 Task: Enhance the email as per requirement
Action: Mouse moved to (430, 279)
Screenshot: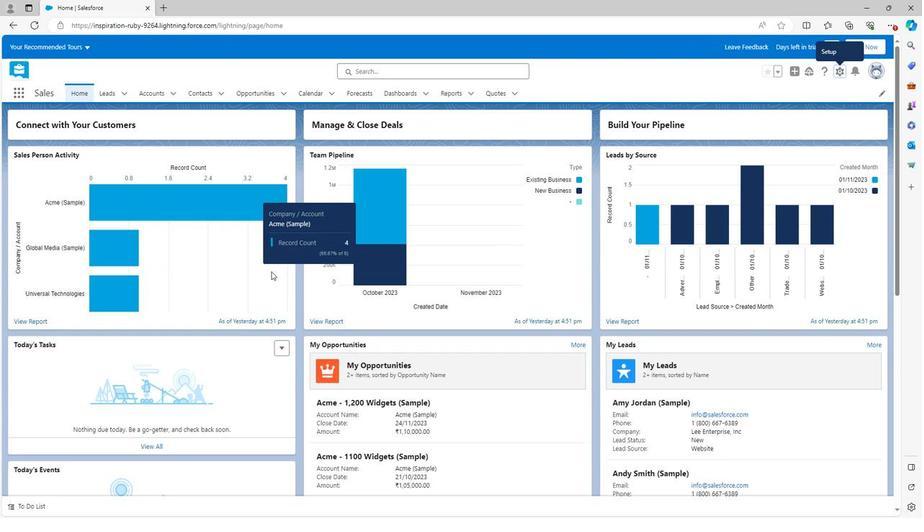 
Action: Mouse scrolled (430, 278) with delta (0, 0)
Screenshot: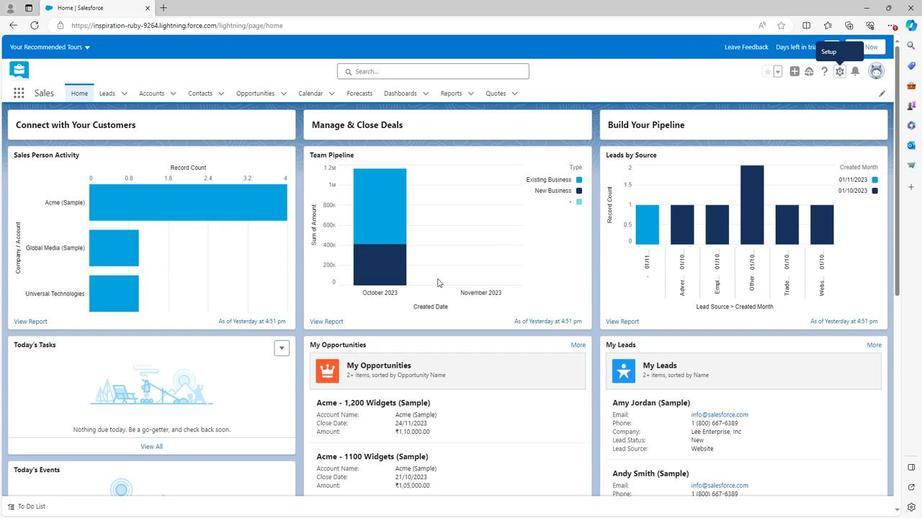 
Action: Mouse scrolled (430, 278) with delta (0, 0)
Screenshot: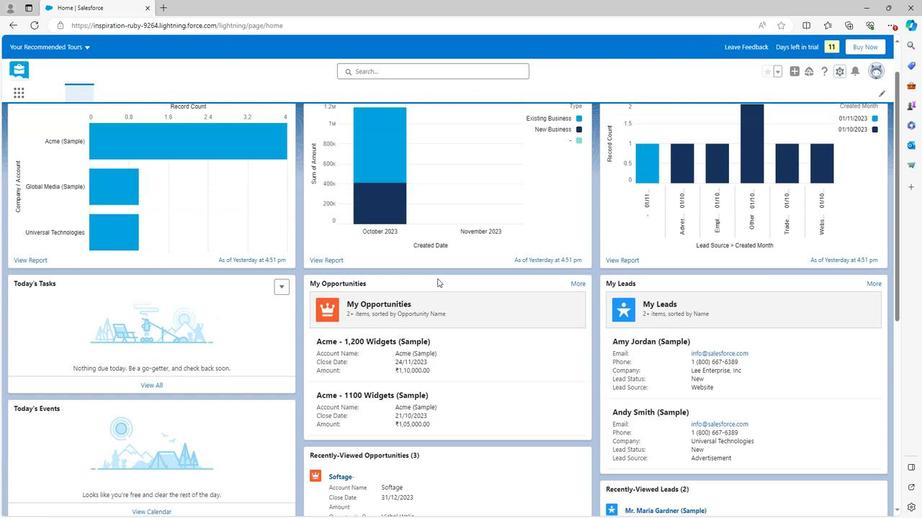 
Action: Mouse scrolled (430, 278) with delta (0, 0)
Screenshot: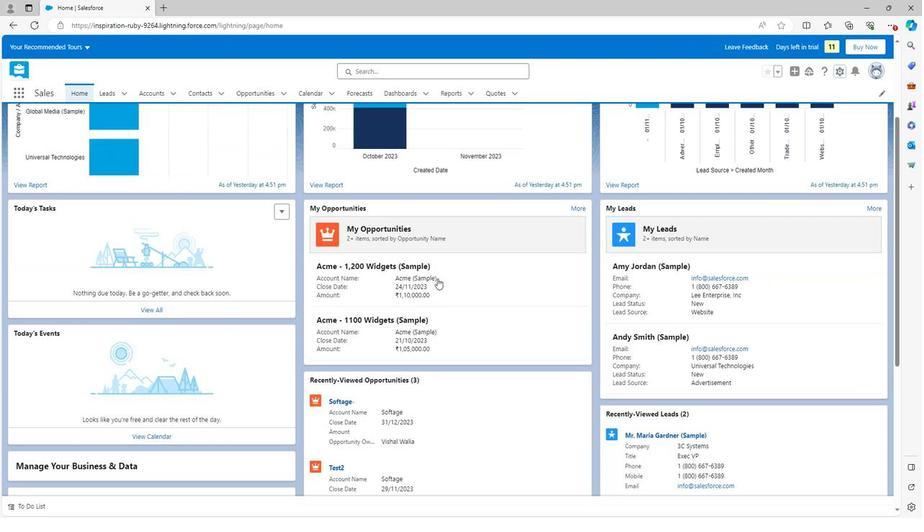 
Action: Mouse scrolled (430, 278) with delta (0, 0)
Screenshot: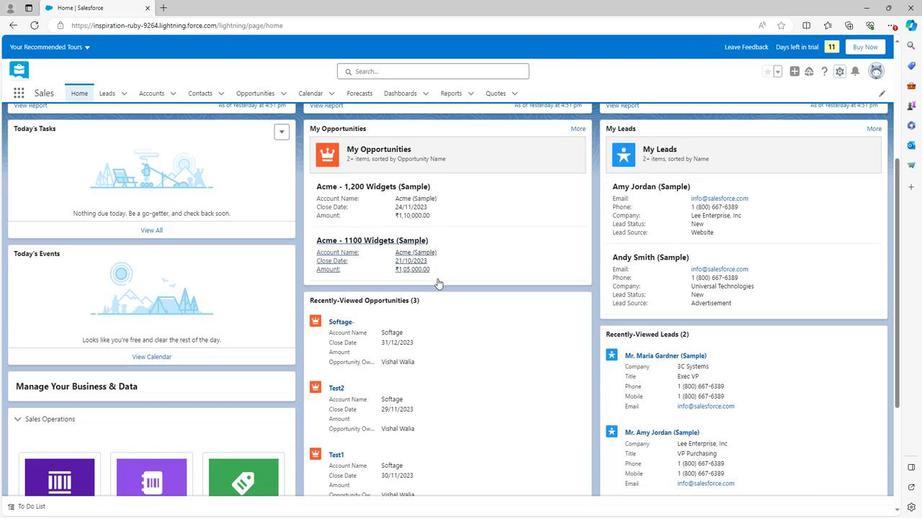
Action: Mouse scrolled (430, 278) with delta (0, 0)
Screenshot: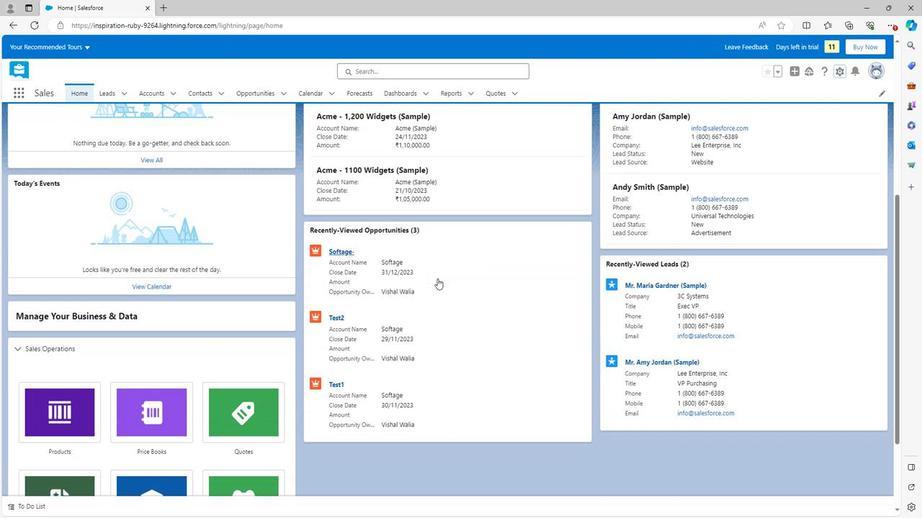 
Action: Mouse scrolled (430, 278) with delta (0, 0)
Screenshot: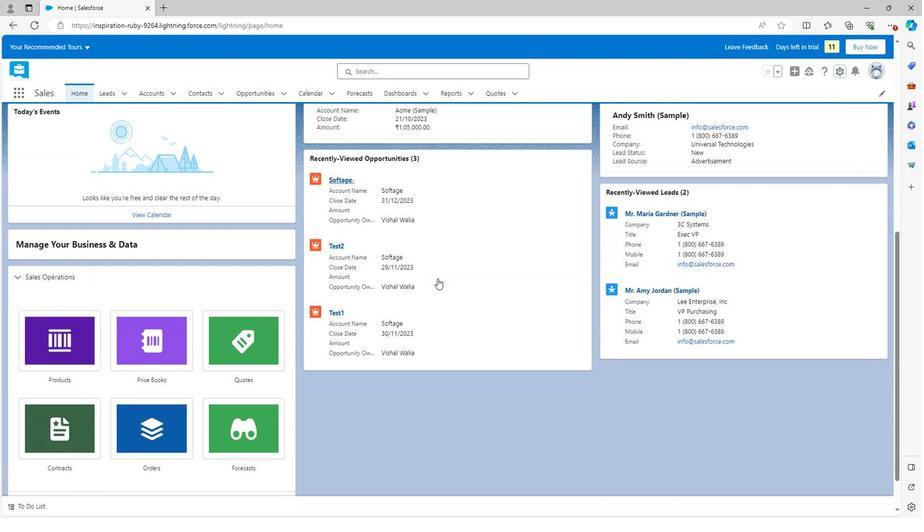
Action: Mouse moved to (430, 279)
Screenshot: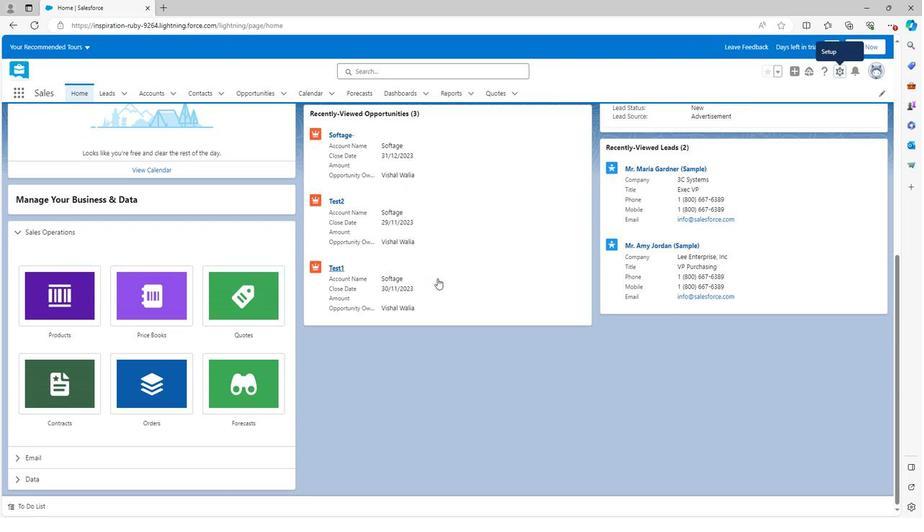 
Action: Mouse scrolled (430, 279) with delta (0, 0)
Screenshot: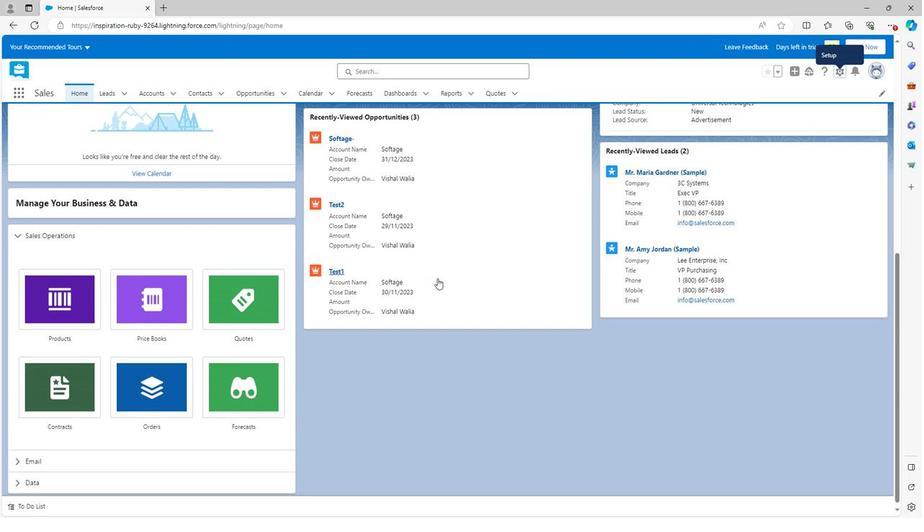 
Action: Mouse scrolled (430, 279) with delta (0, 0)
Screenshot: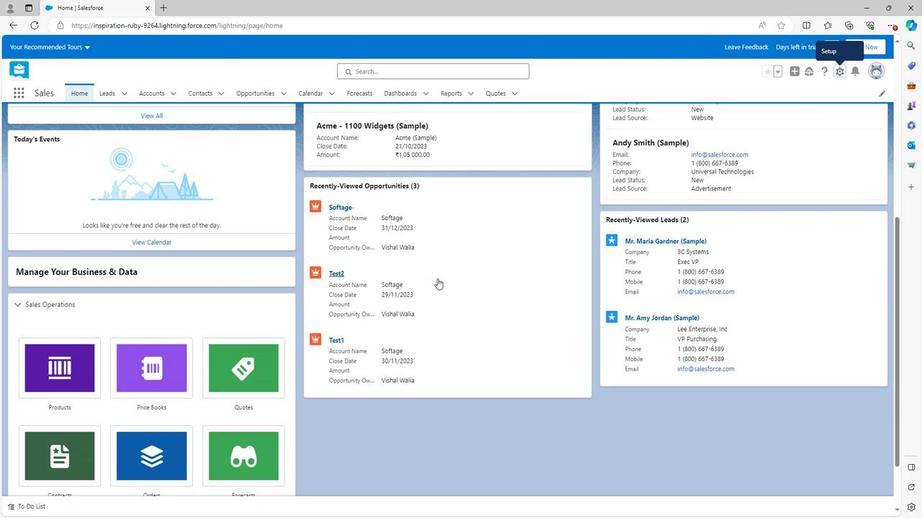 
Action: Mouse scrolled (430, 279) with delta (0, 0)
Screenshot: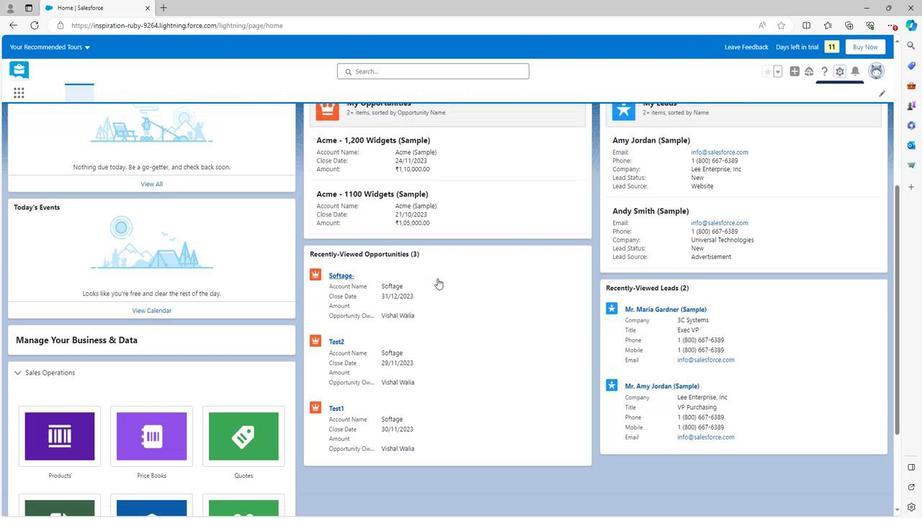 
Action: Mouse scrolled (430, 279) with delta (0, 0)
Screenshot: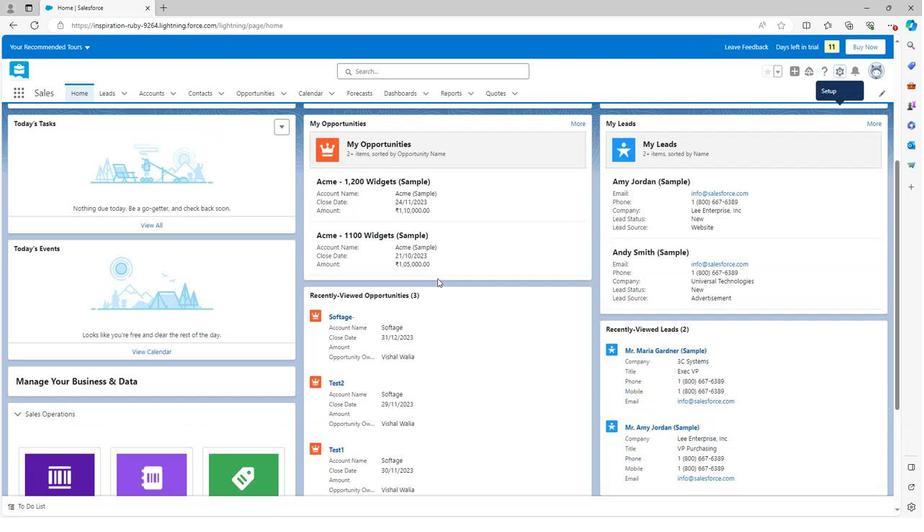 
Action: Mouse scrolled (430, 279) with delta (0, 0)
Screenshot: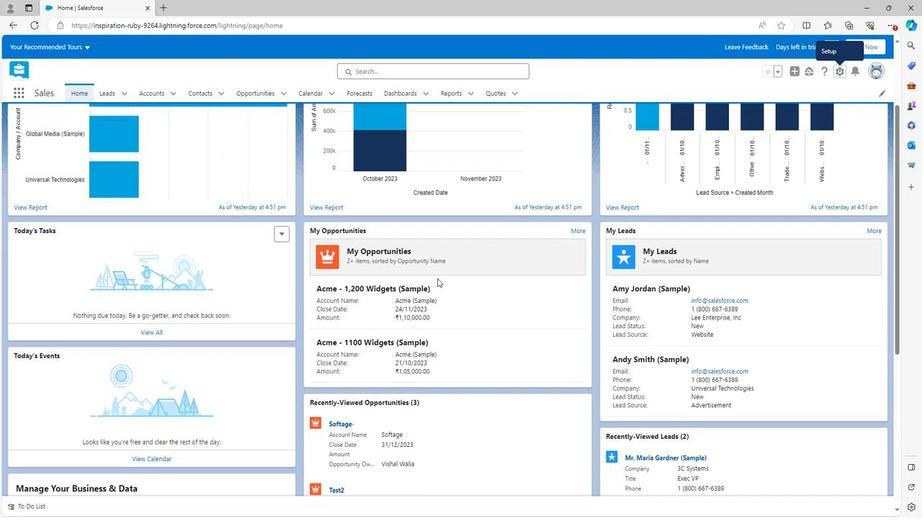 
Action: Mouse scrolled (430, 279) with delta (0, 0)
Screenshot: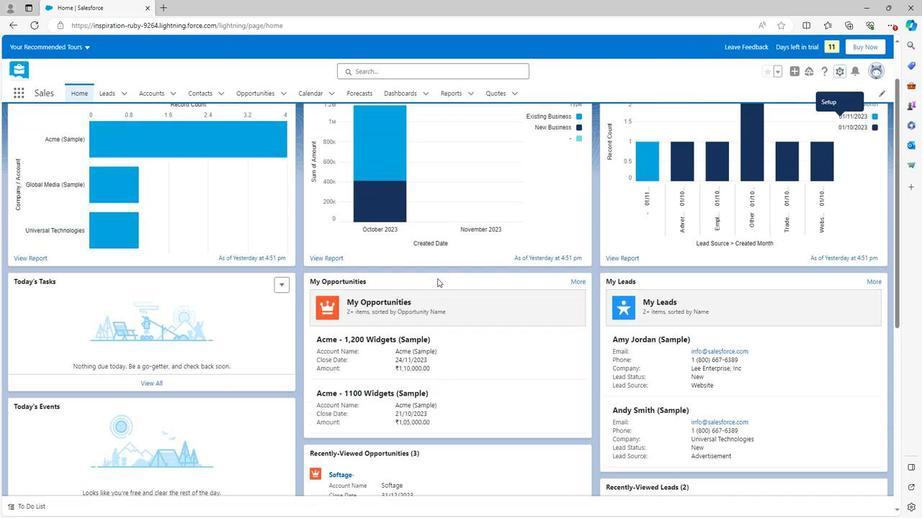 
Action: Mouse scrolled (430, 279) with delta (0, 0)
Screenshot: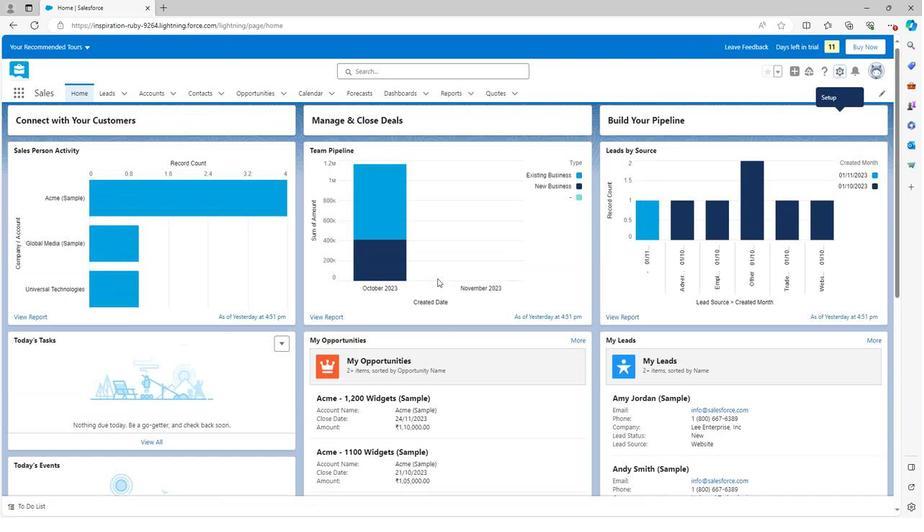 
Action: Mouse scrolled (430, 279) with delta (0, 0)
Screenshot: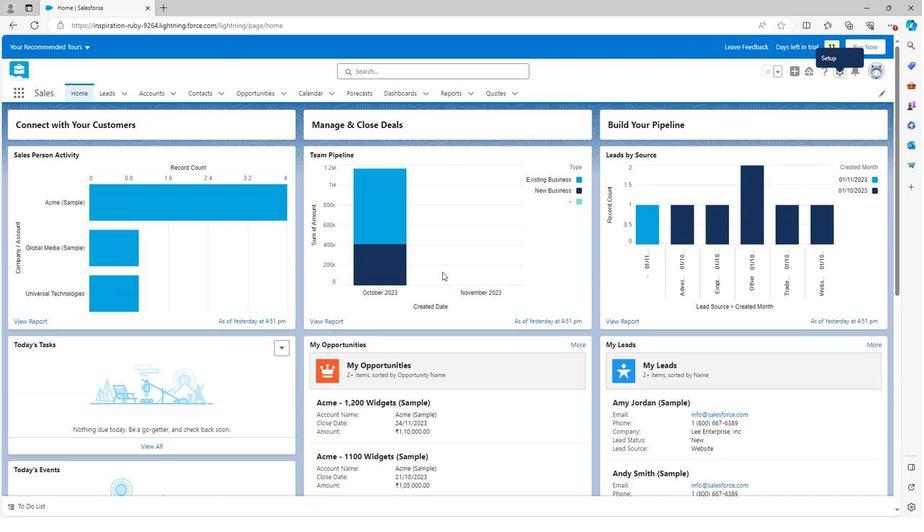 
Action: Mouse moved to (827, 84)
Screenshot: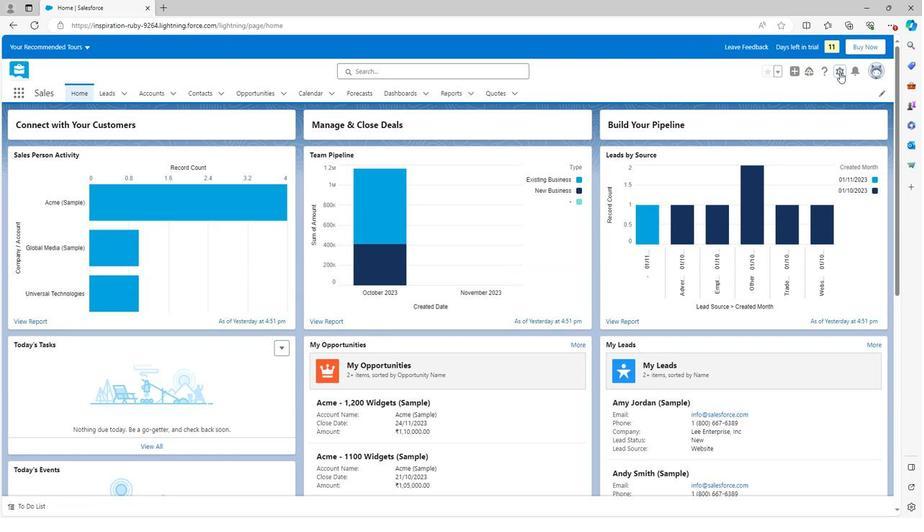 
Action: Mouse pressed left at (827, 84)
Screenshot: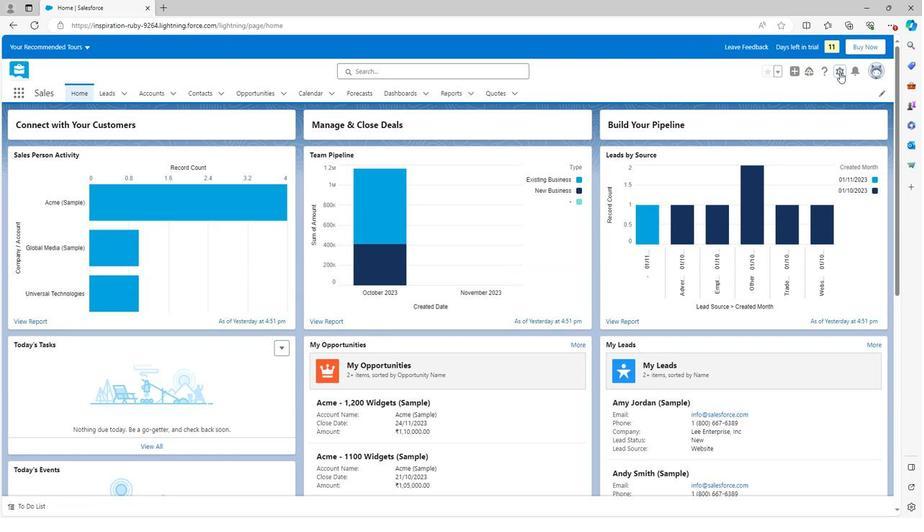 
Action: Mouse moved to (797, 108)
Screenshot: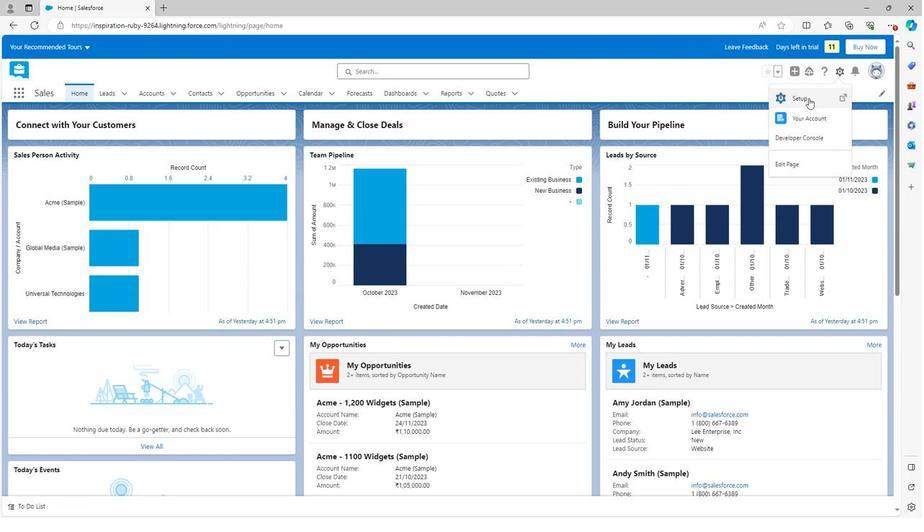 
Action: Mouse pressed left at (797, 108)
Screenshot: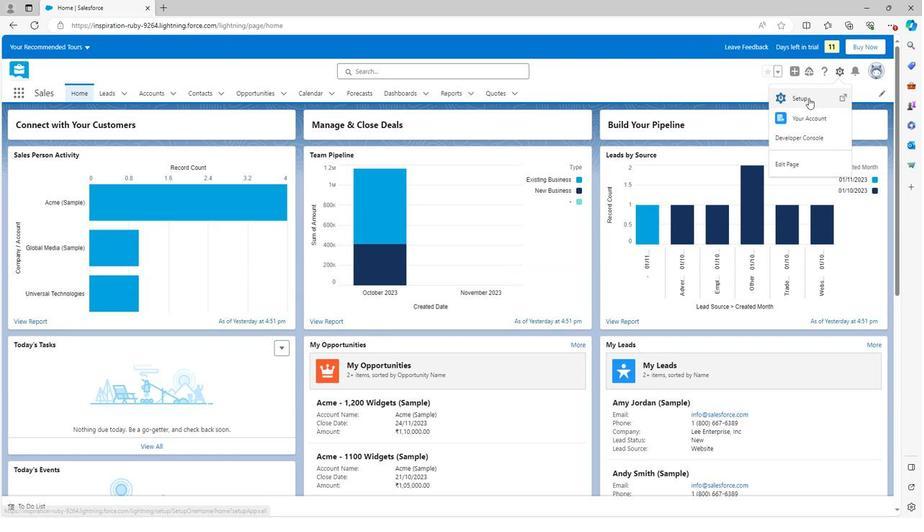 
Action: Mouse moved to (6, 324)
Screenshot: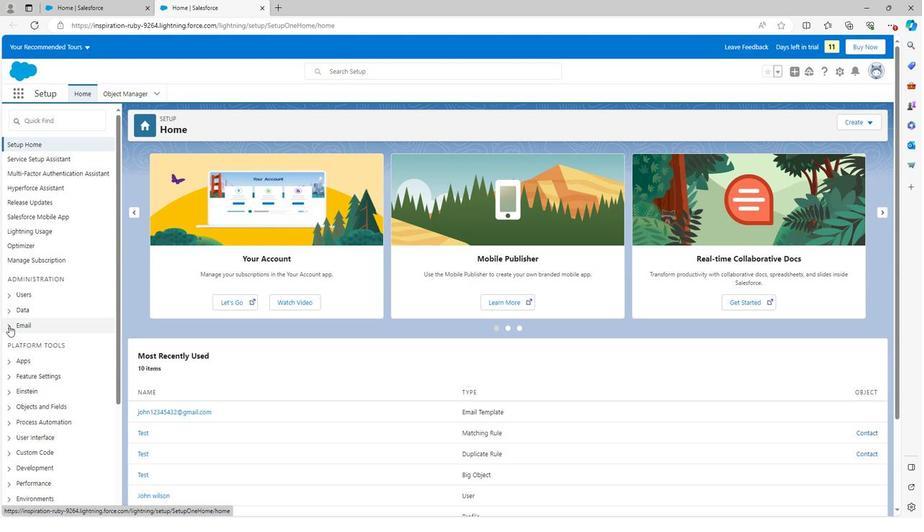 
Action: Mouse pressed left at (6, 324)
Screenshot: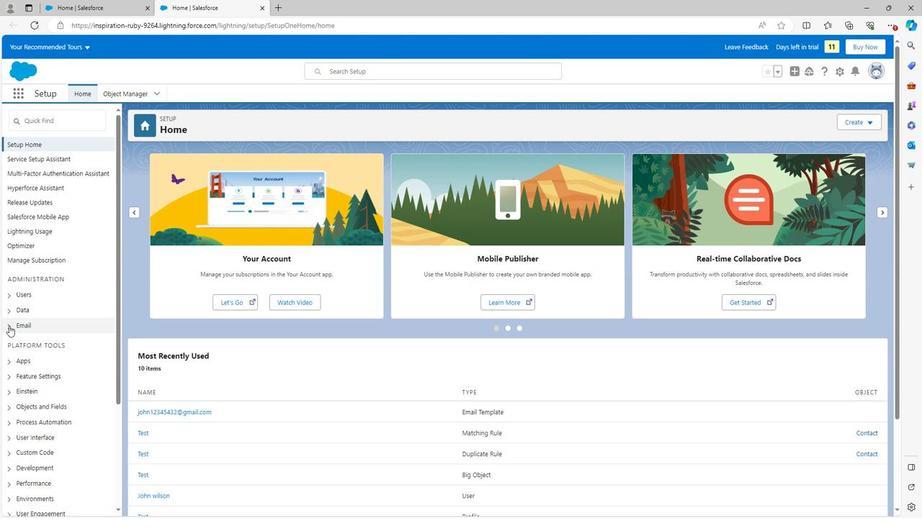 
Action: Mouse moved to (6, 321)
Screenshot: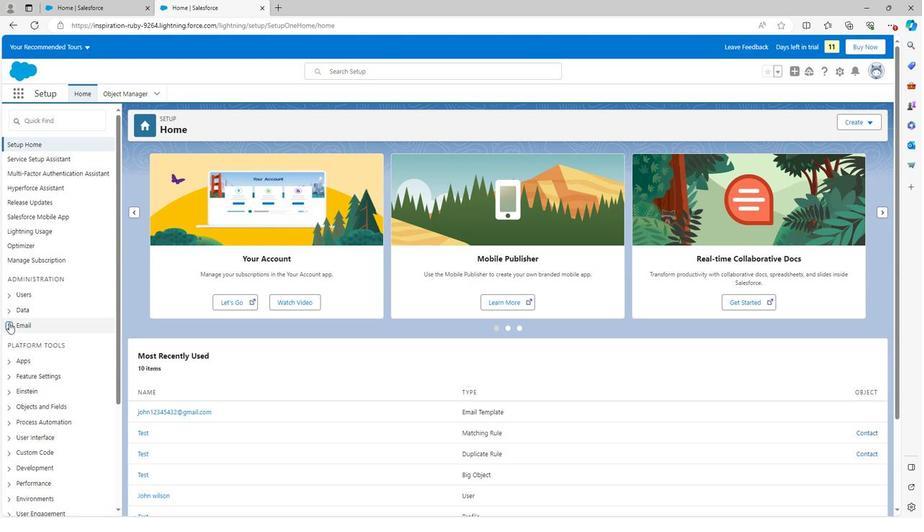 
Action: Mouse scrolled (6, 320) with delta (0, 0)
Screenshot: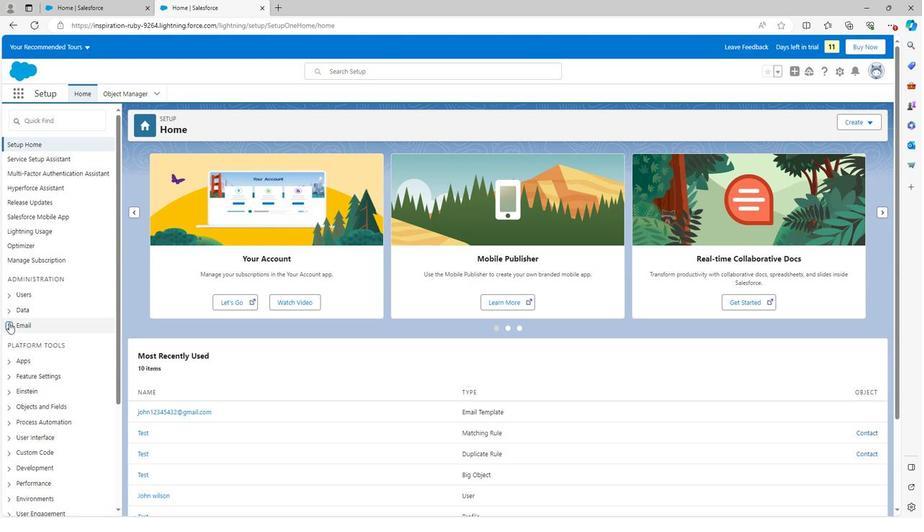 
Action: Mouse scrolled (6, 320) with delta (0, 0)
Screenshot: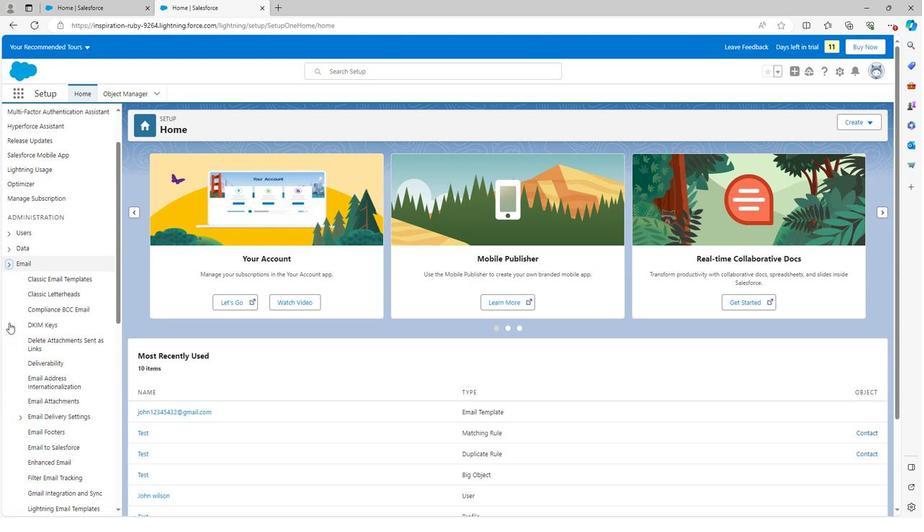 
Action: Mouse moved to (45, 263)
Screenshot: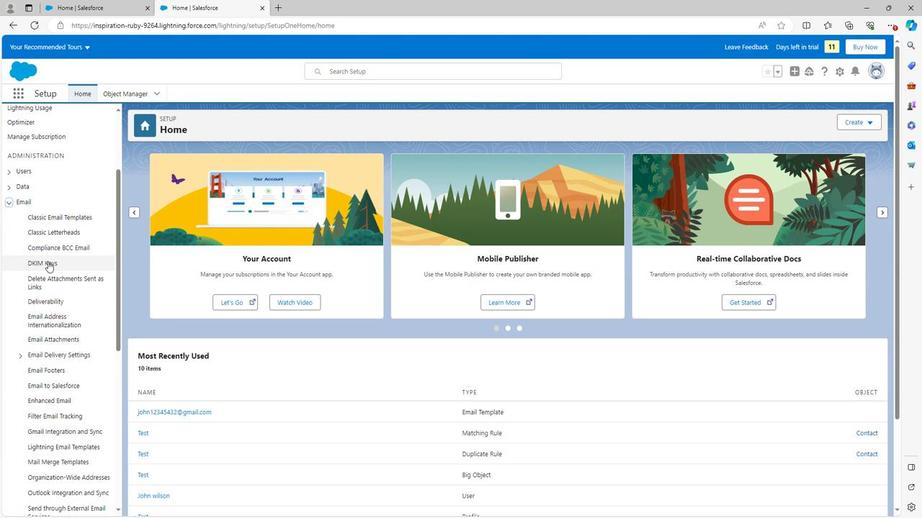 
Action: Mouse scrolled (45, 263) with delta (0, 0)
Screenshot: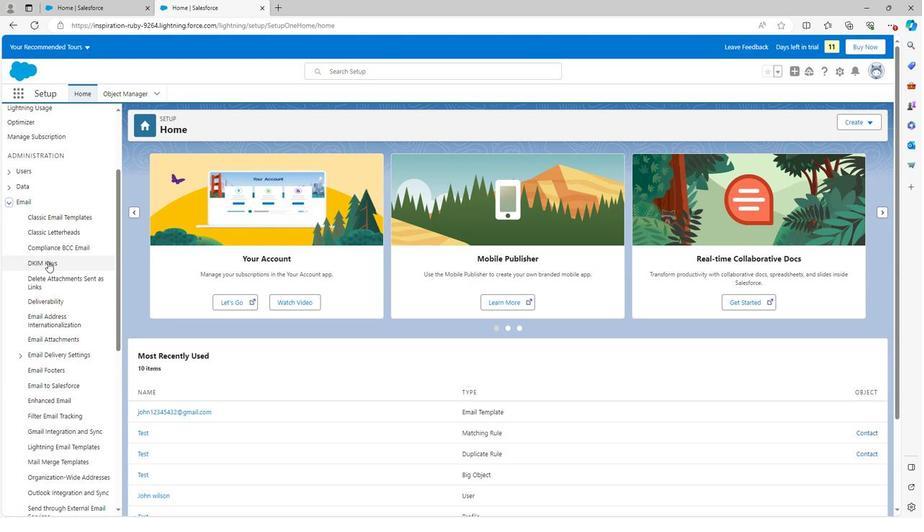 
Action: Mouse scrolled (45, 263) with delta (0, 0)
Screenshot: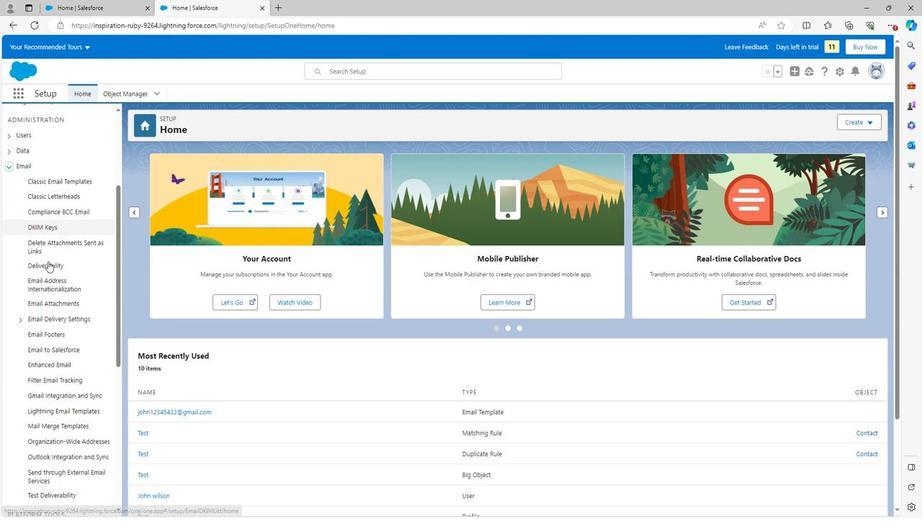 
Action: Mouse moved to (48, 277)
Screenshot: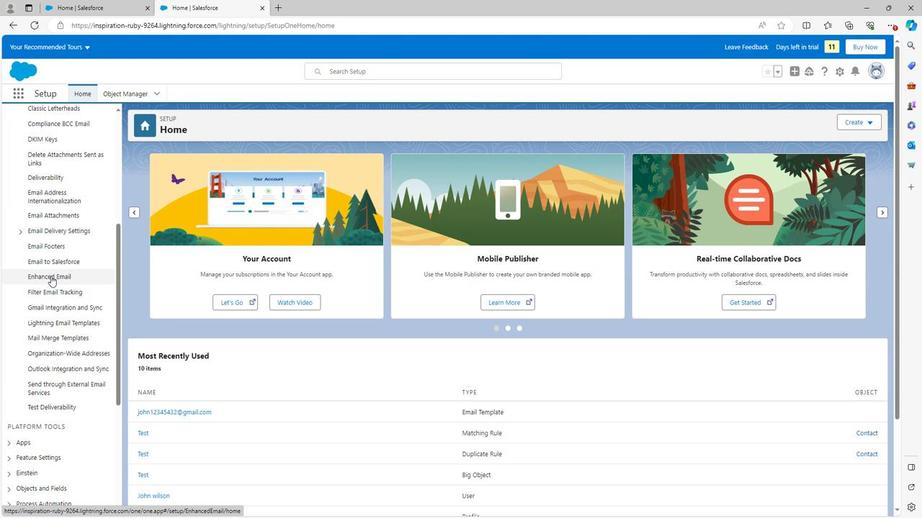 
Action: Mouse pressed left at (48, 277)
Screenshot: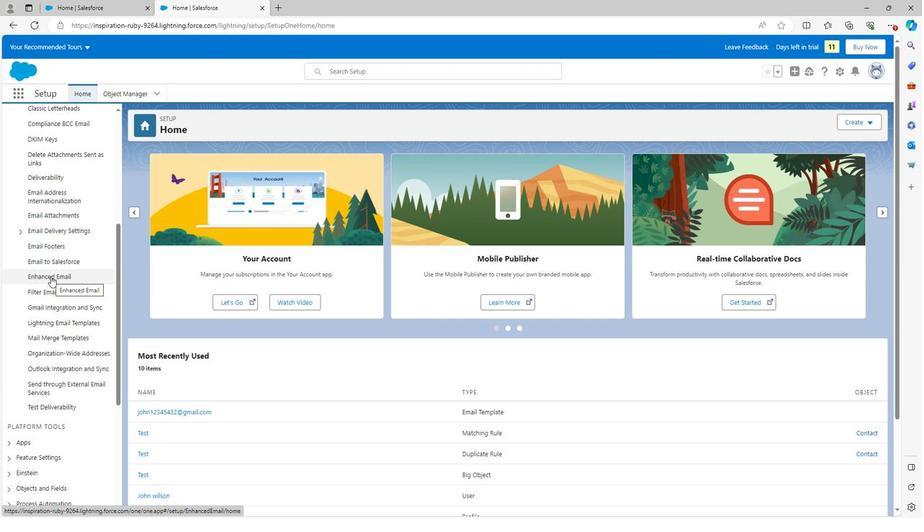
Action: Mouse moved to (48, 277)
Screenshot: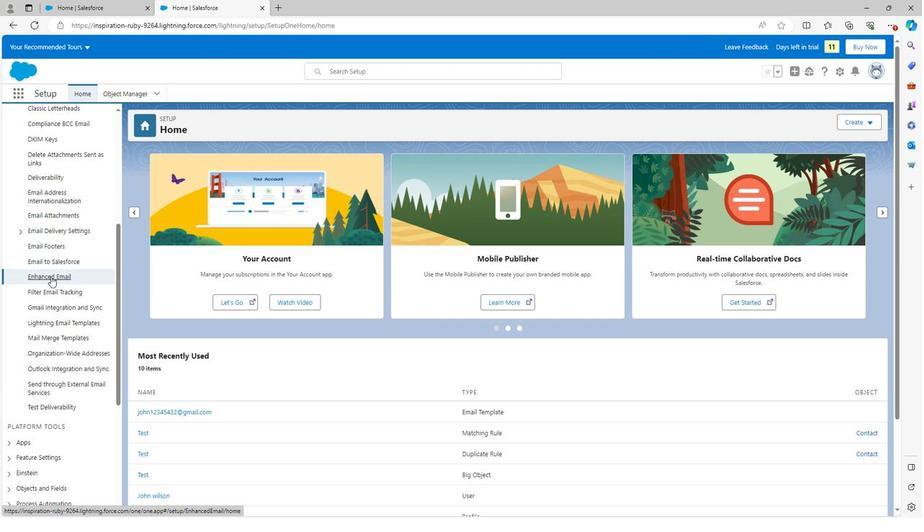 
Action: Mouse pressed left at (48, 277)
Screenshot: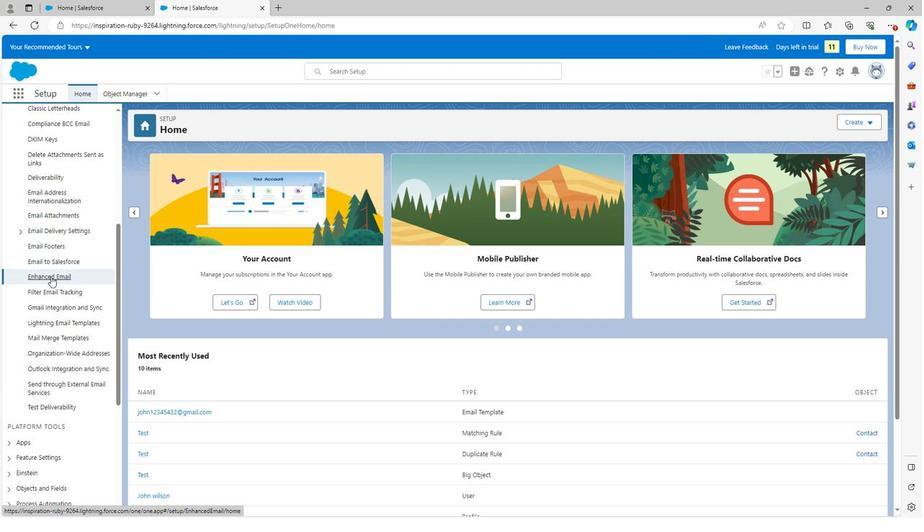 
Action: Mouse moved to (387, 289)
Screenshot: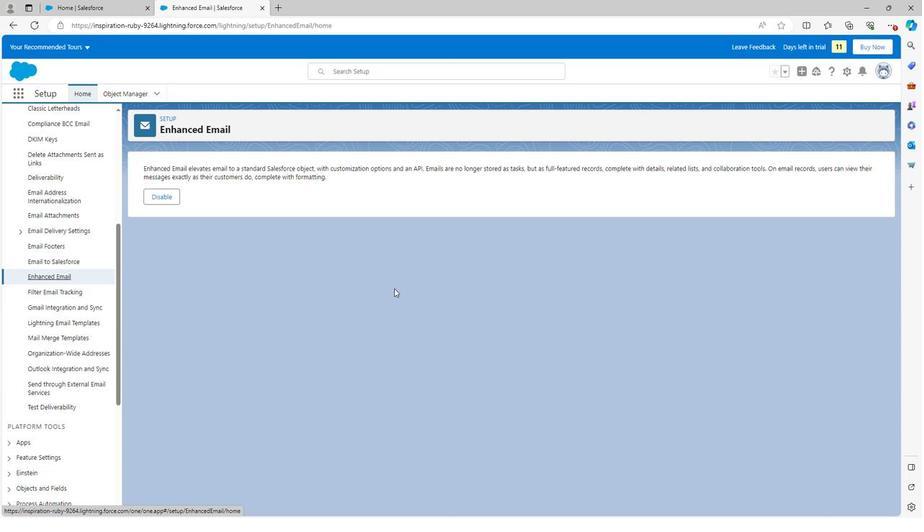 
